 Task: Enable the audio filter "Simple stereo widening effect" for transcode stream output.
Action: Mouse moved to (112, 14)
Screenshot: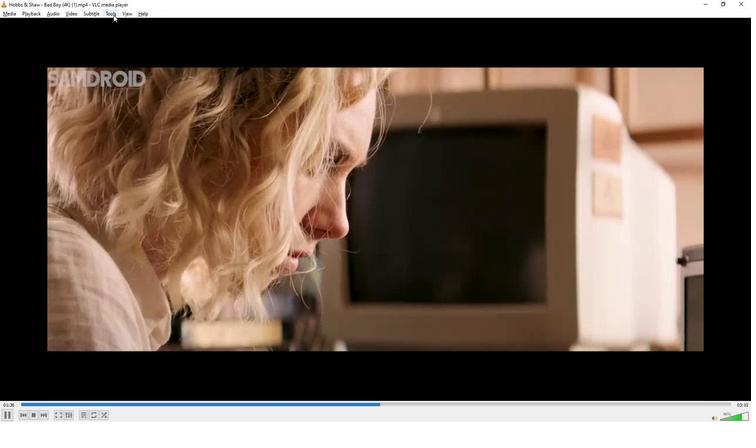 
Action: Mouse pressed left at (112, 14)
Screenshot: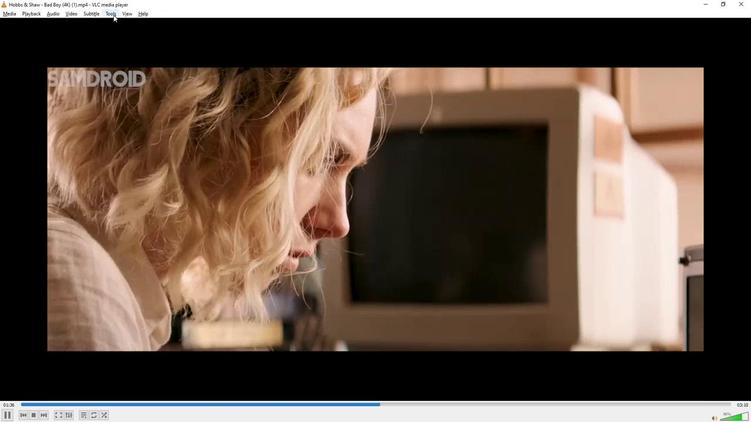 
Action: Mouse moved to (126, 107)
Screenshot: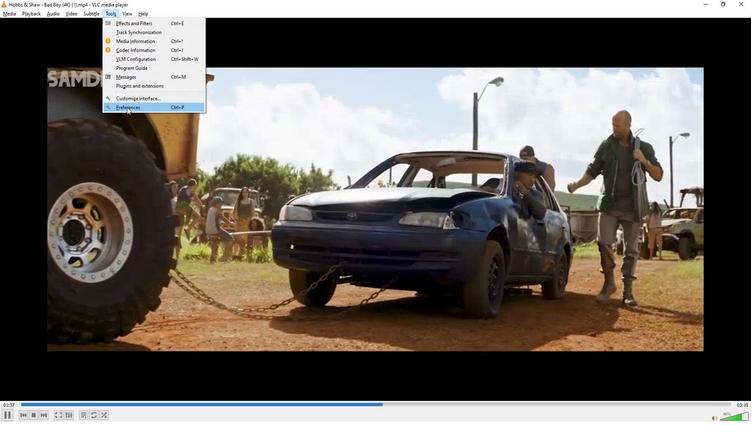 
Action: Mouse pressed left at (126, 107)
Screenshot: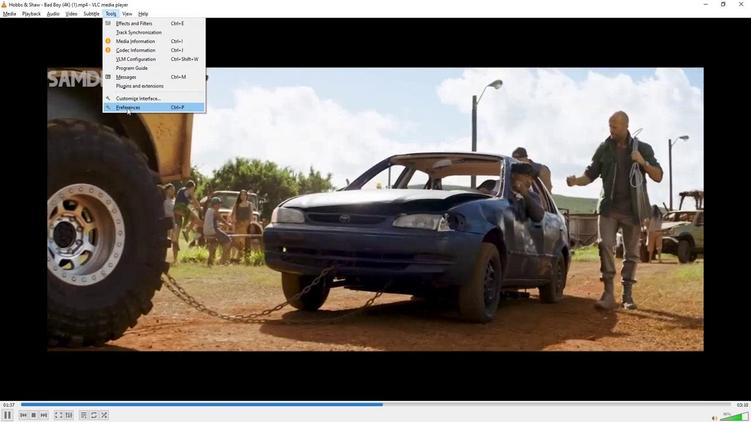 
Action: Mouse moved to (240, 204)
Screenshot: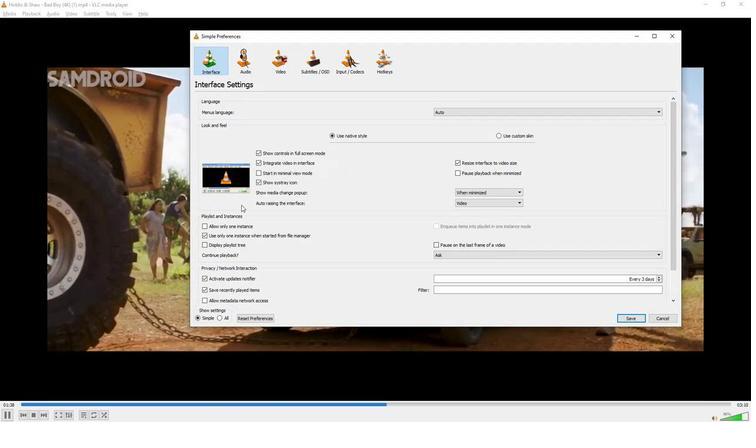 
Action: Mouse scrolled (240, 204) with delta (0, 0)
Screenshot: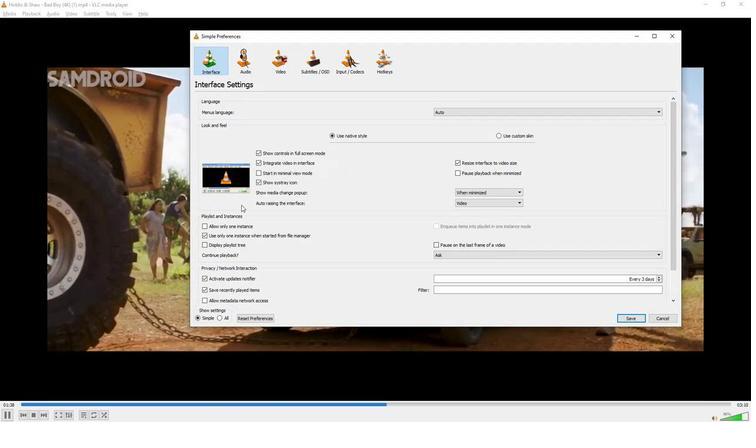 
Action: Mouse moved to (241, 210)
Screenshot: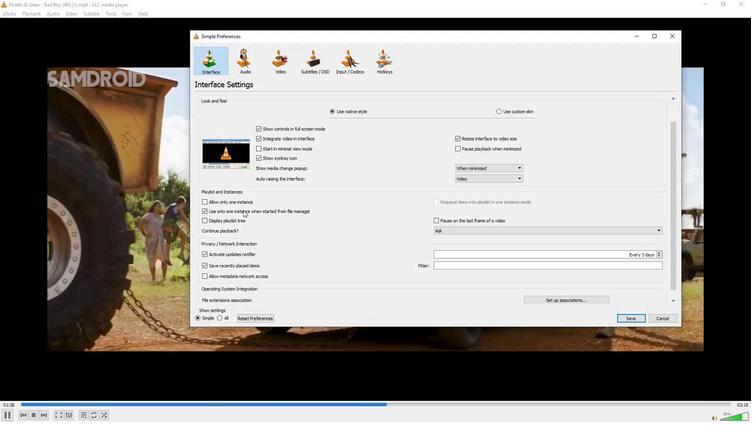 
Action: Mouse scrolled (241, 210) with delta (0, 0)
Screenshot: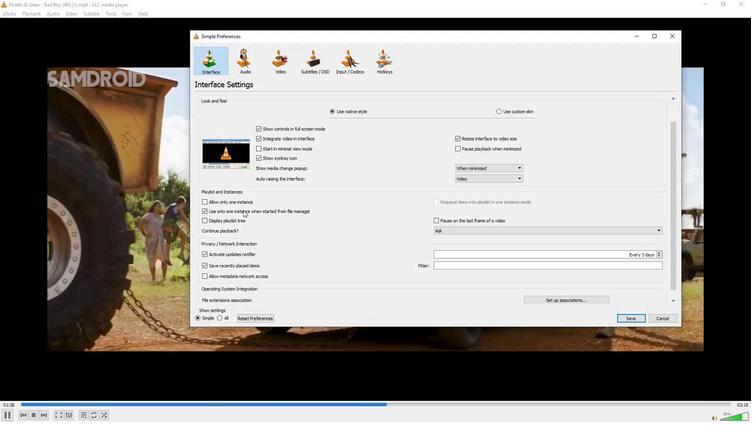 
Action: Mouse moved to (243, 216)
Screenshot: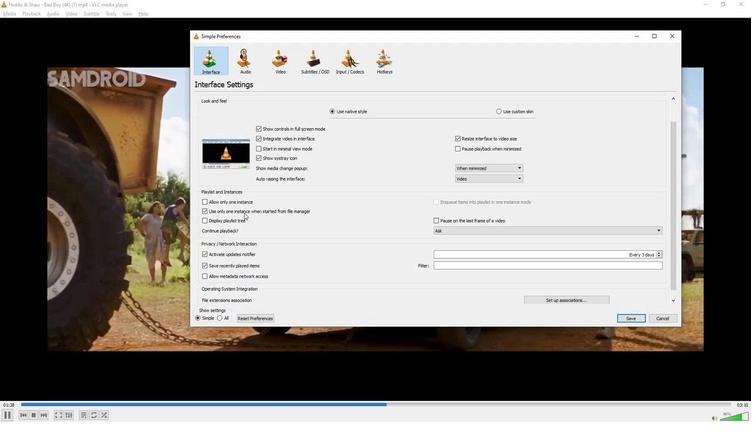 
Action: Mouse scrolled (243, 215) with delta (0, 0)
Screenshot: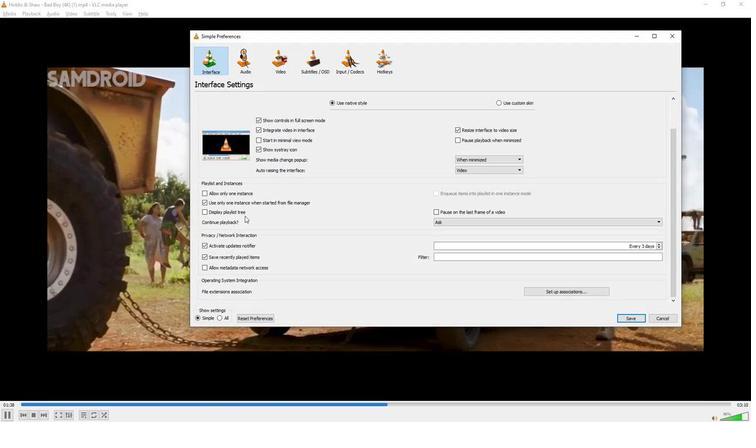 
Action: Mouse moved to (244, 219)
Screenshot: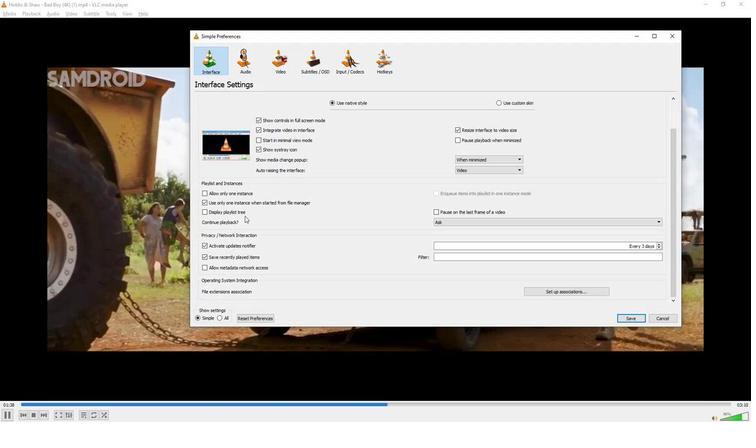 
Action: Mouse scrolled (244, 218) with delta (0, 0)
Screenshot: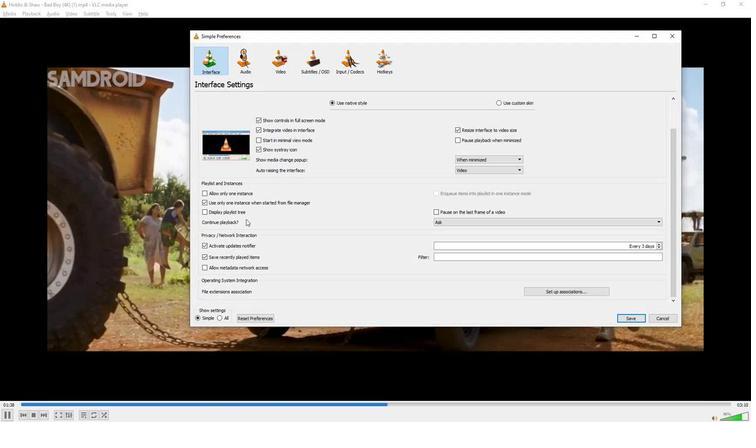 
Action: Mouse moved to (217, 318)
Screenshot: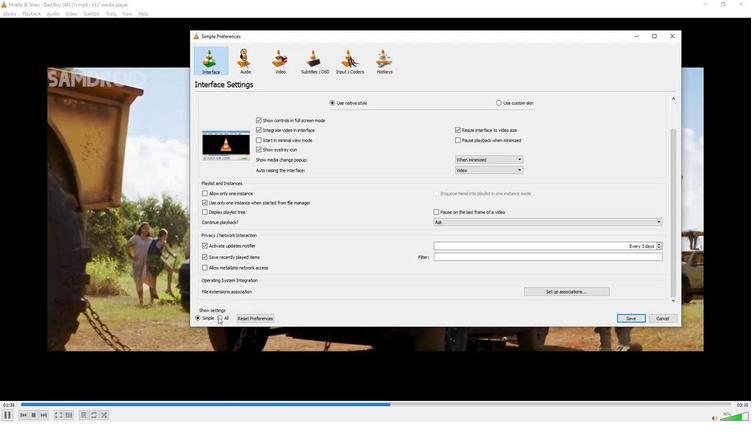 
Action: Mouse pressed left at (217, 318)
Screenshot: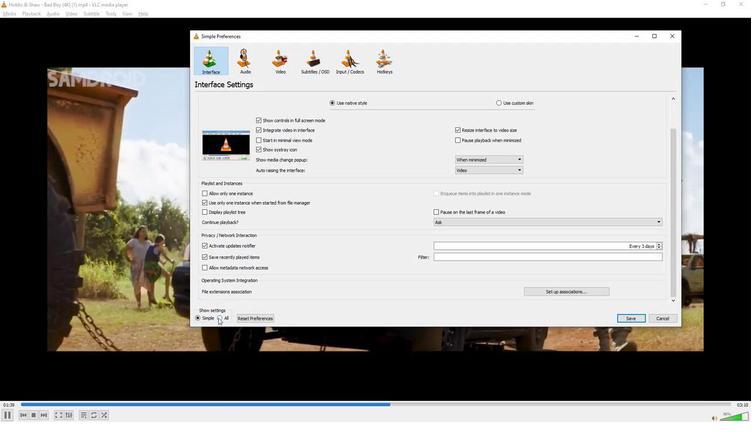 
Action: Mouse moved to (258, 230)
Screenshot: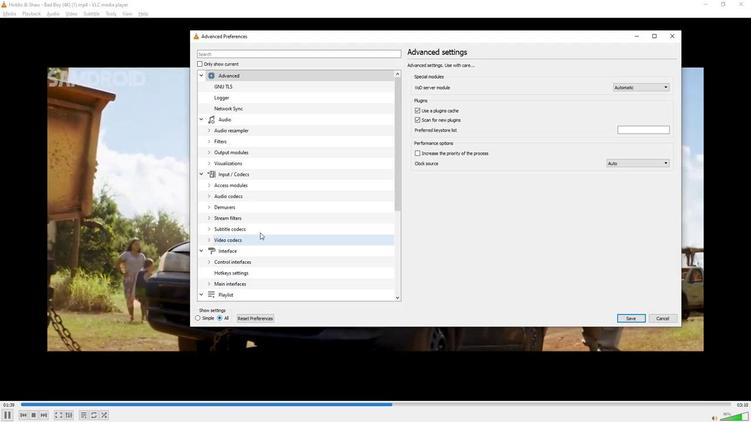 
Action: Mouse scrolled (258, 229) with delta (0, 0)
Screenshot: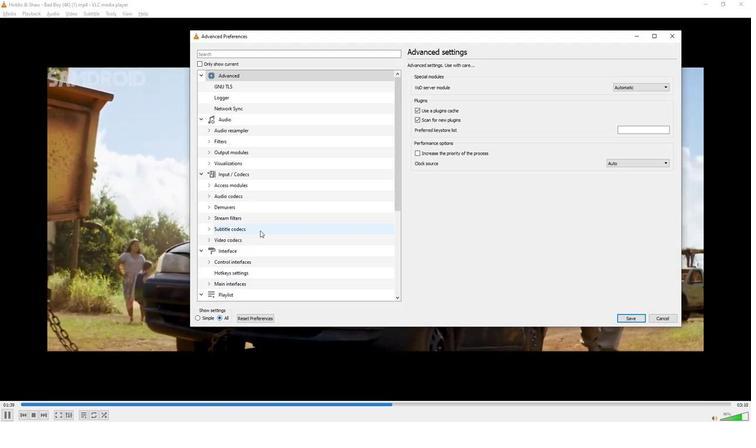 
Action: Mouse scrolled (258, 229) with delta (0, 0)
Screenshot: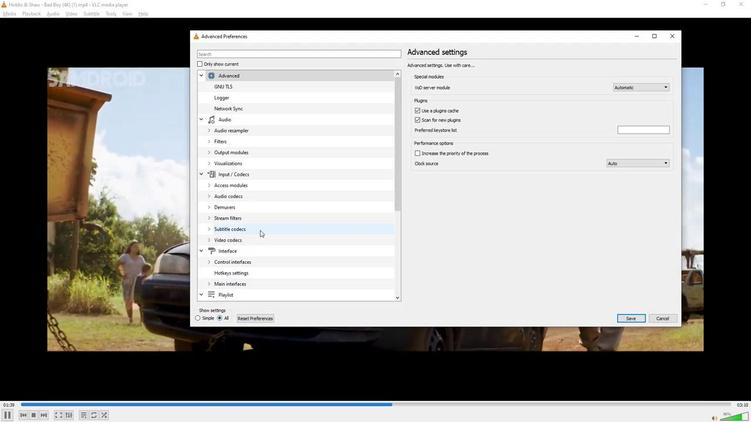 
Action: Mouse scrolled (258, 229) with delta (0, 0)
Screenshot: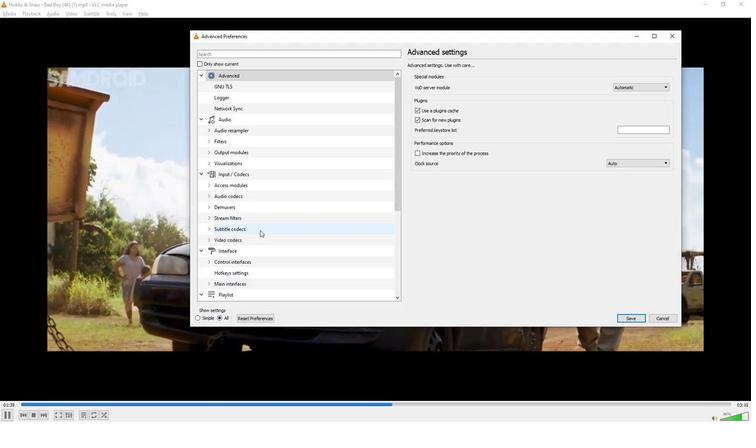 
Action: Mouse scrolled (258, 229) with delta (0, 0)
Screenshot: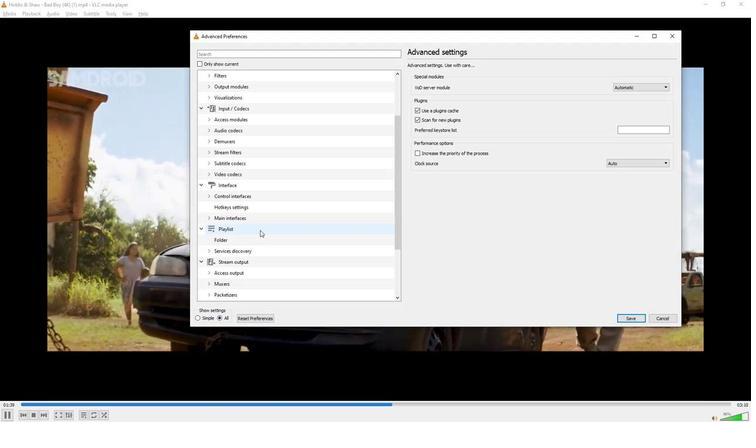 
Action: Mouse scrolled (258, 229) with delta (0, 0)
Screenshot: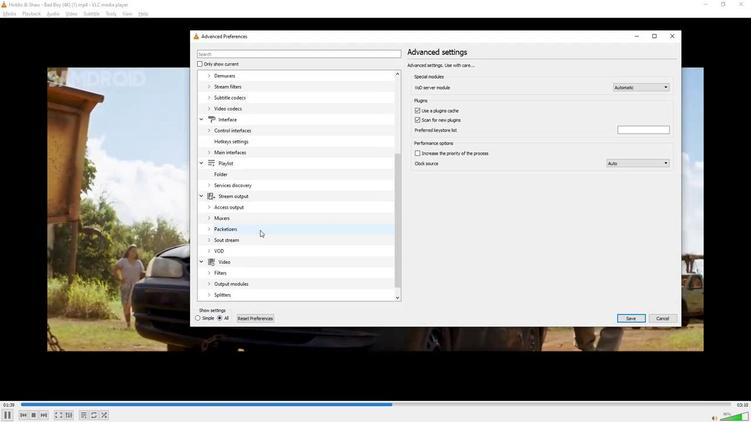 
Action: Mouse scrolled (258, 229) with delta (0, 0)
Screenshot: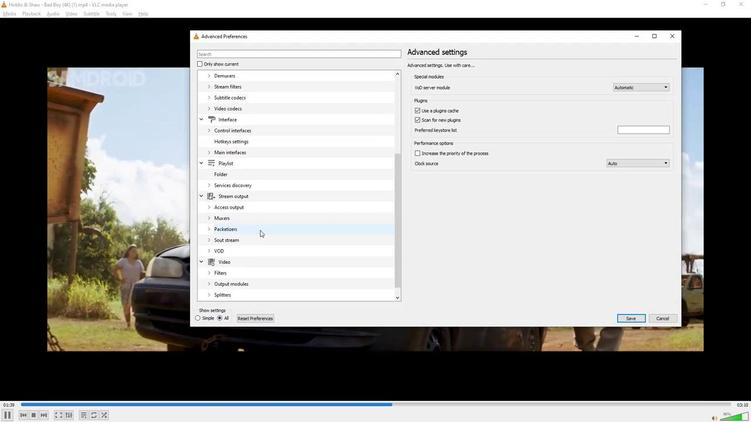 
Action: Mouse scrolled (258, 229) with delta (0, 0)
Screenshot: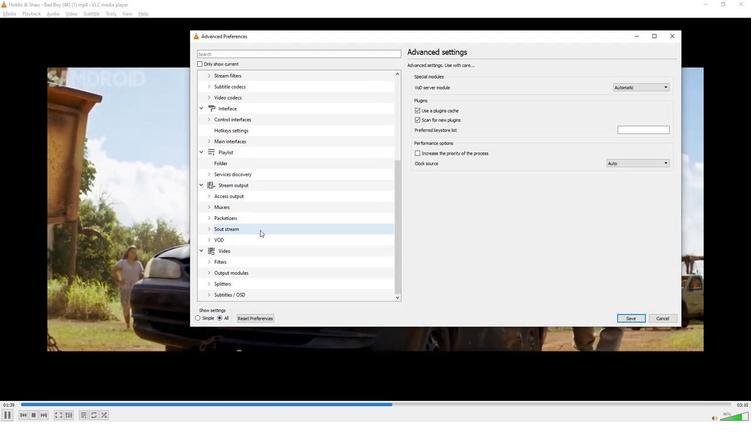 
Action: Mouse moved to (208, 227)
Screenshot: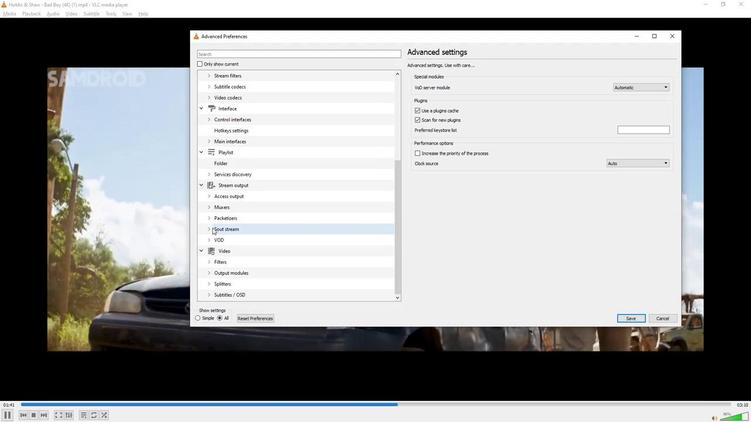 
Action: Mouse pressed left at (208, 227)
Screenshot: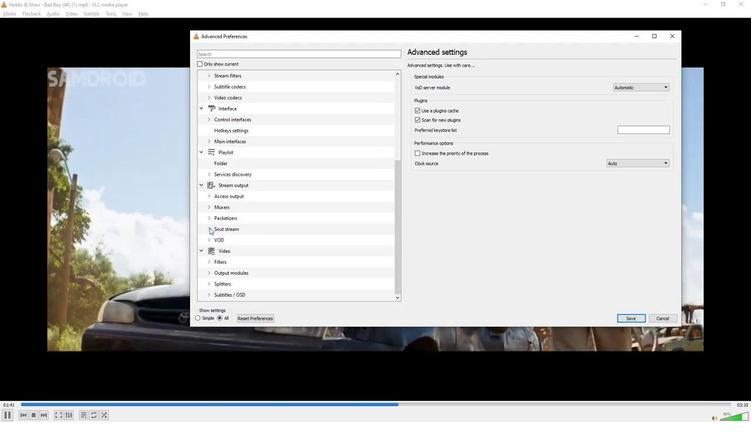 
Action: Mouse moved to (253, 240)
Screenshot: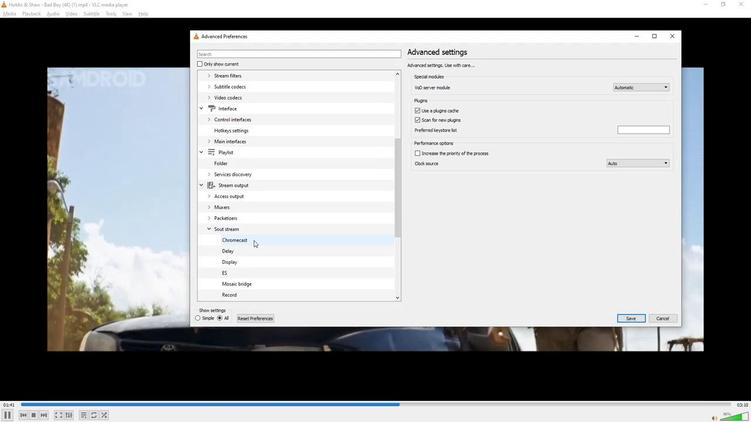 
Action: Mouse scrolled (253, 240) with delta (0, 0)
Screenshot: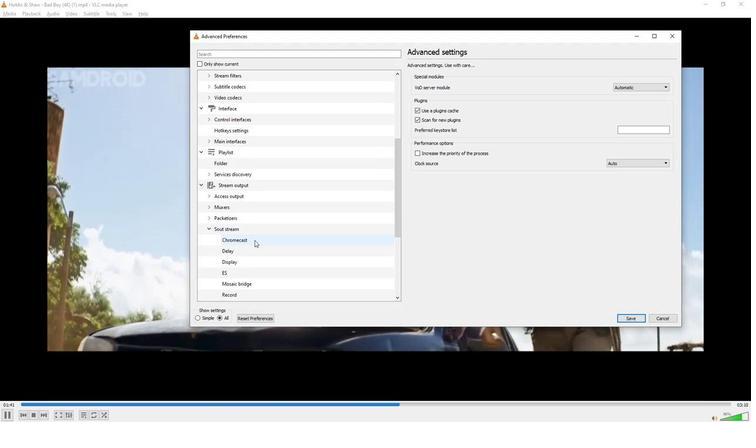 
Action: Mouse scrolled (253, 240) with delta (0, 0)
Screenshot: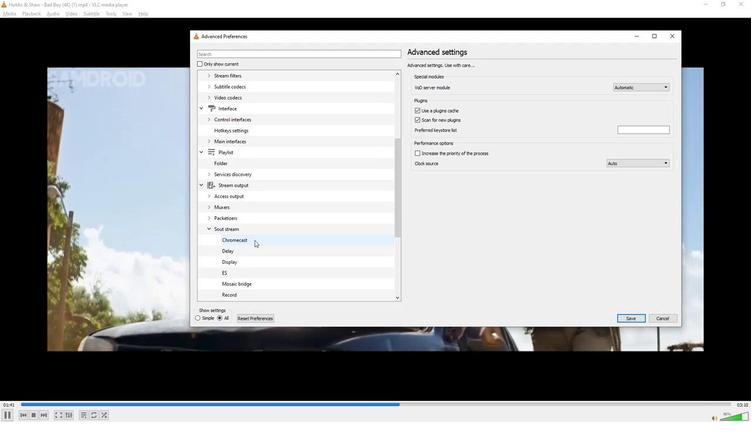 
Action: Mouse scrolled (253, 240) with delta (0, 0)
Screenshot: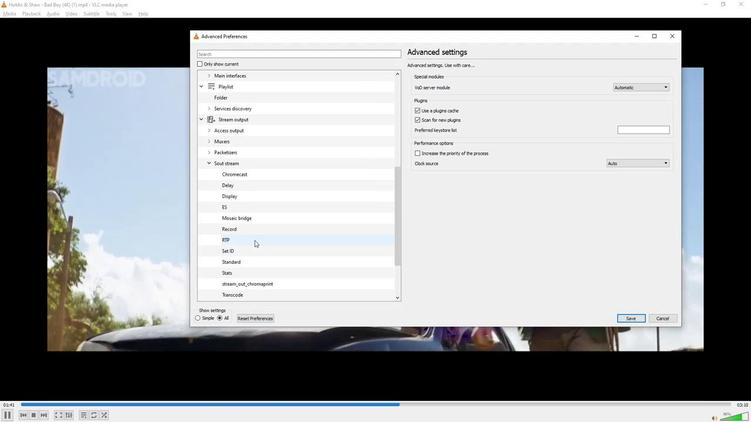
Action: Mouse scrolled (253, 240) with delta (0, 0)
Screenshot: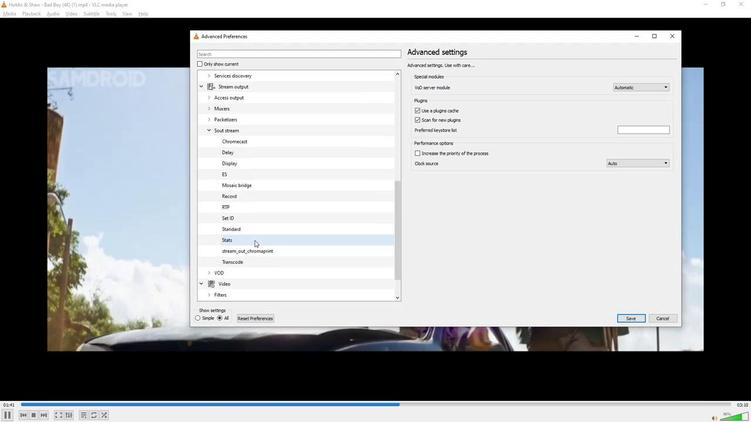 
Action: Mouse moved to (239, 226)
Screenshot: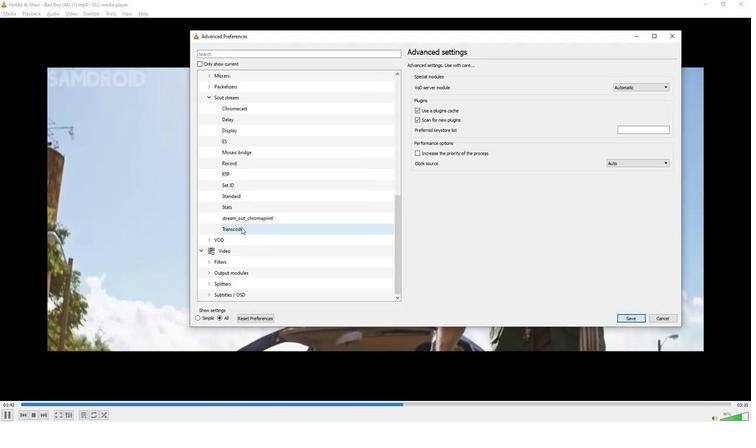 
Action: Mouse pressed left at (239, 226)
Screenshot: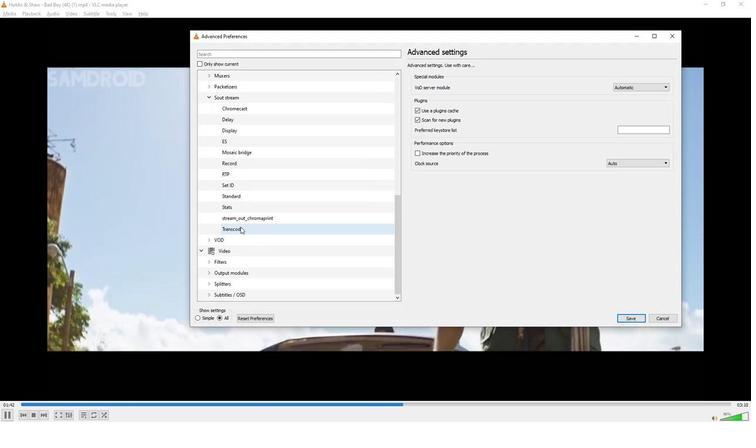 
Action: Mouse moved to (608, 234)
Screenshot: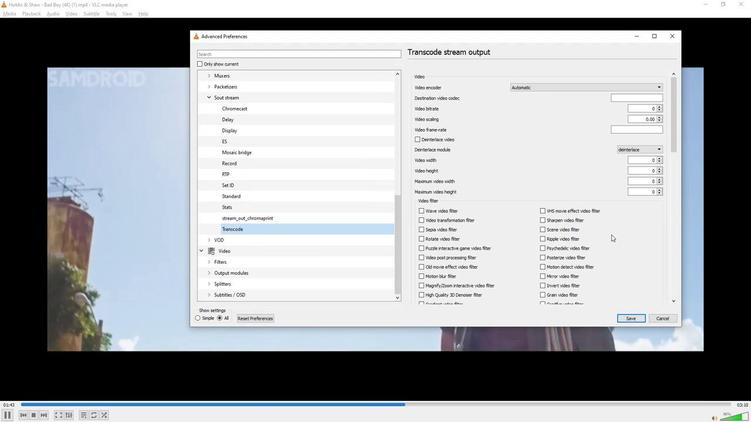 
Action: Mouse scrolled (608, 234) with delta (0, 0)
Screenshot: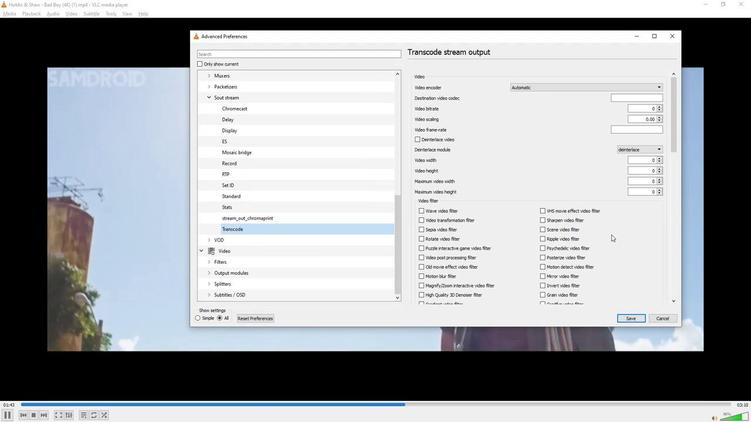 
Action: Mouse moved to (607, 234)
Screenshot: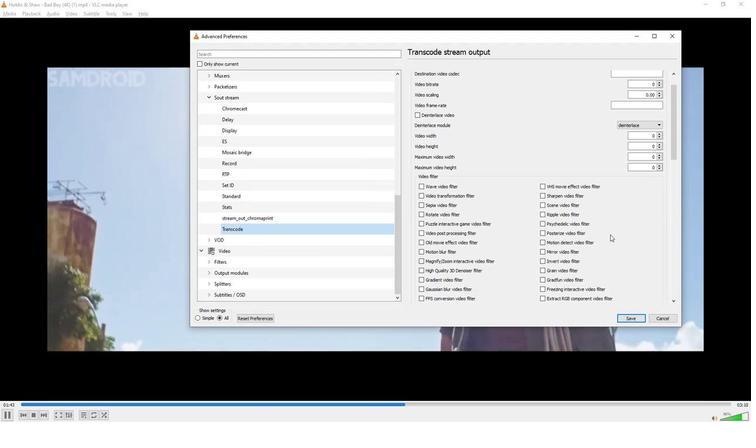 
Action: Mouse scrolled (607, 234) with delta (0, 0)
Screenshot: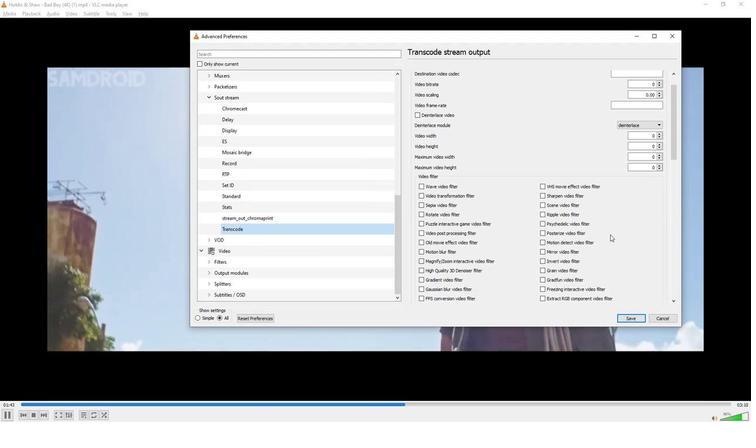 
Action: Mouse moved to (606, 234)
Screenshot: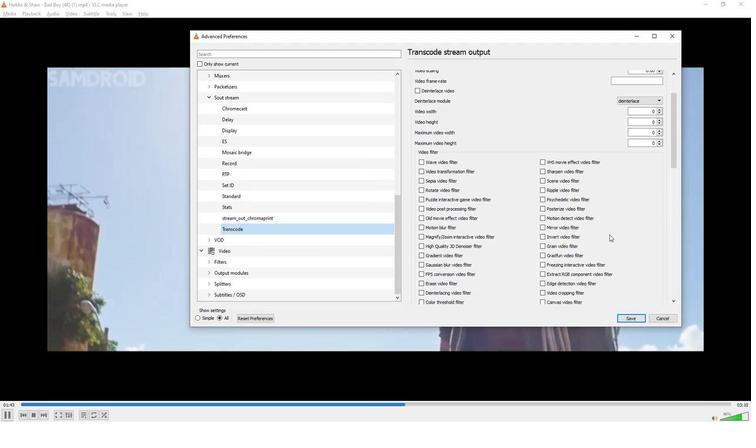 
Action: Mouse scrolled (606, 234) with delta (0, 0)
Screenshot: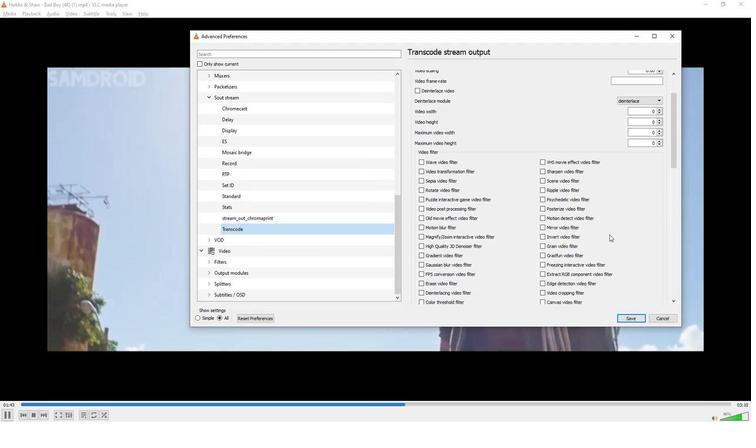 
Action: Mouse moved to (606, 234)
Screenshot: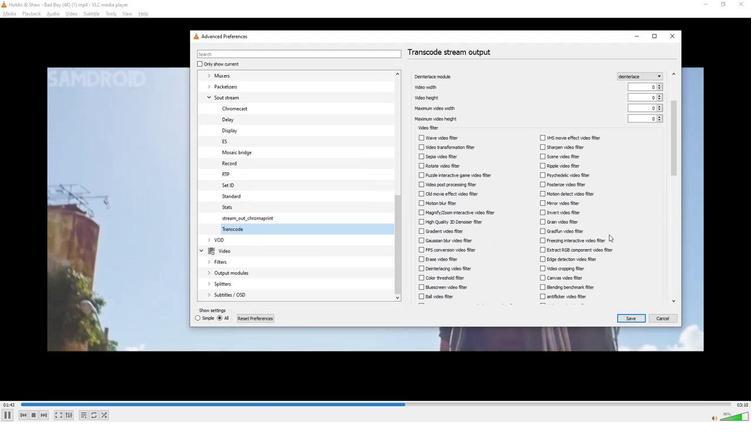 
Action: Mouse scrolled (606, 234) with delta (0, 0)
Screenshot: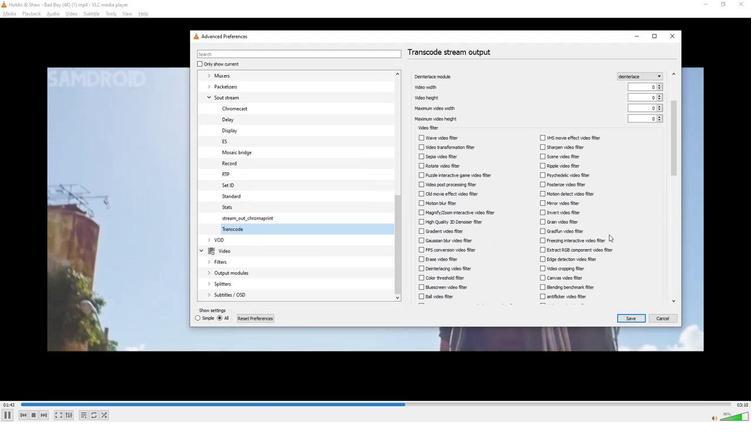
Action: Mouse scrolled (606, 234) with delta (0, 0)
Screenshot: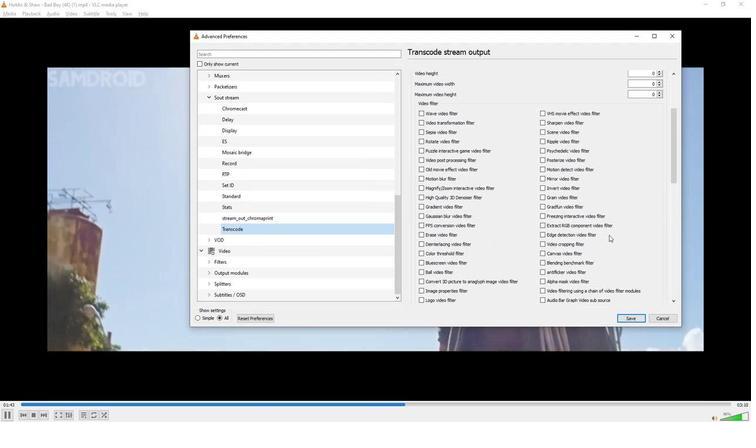 
Action: Mouse scrolled (606, 234) with delta (0, 0)
Screenshot: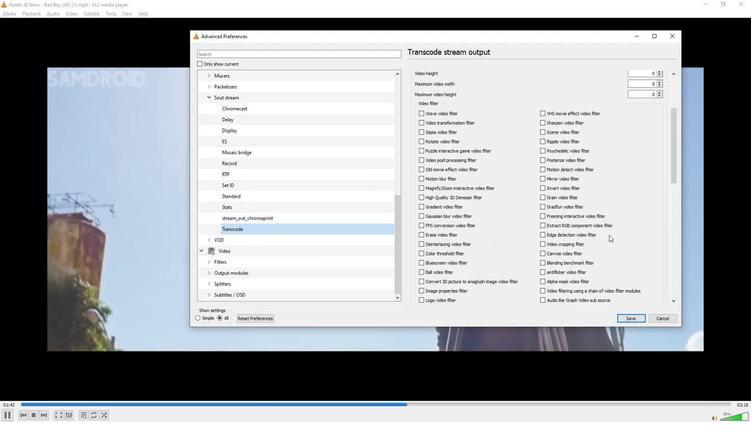 
Action: Mouse scrolled (606, 234) with delta (0, 0)
Screenshot: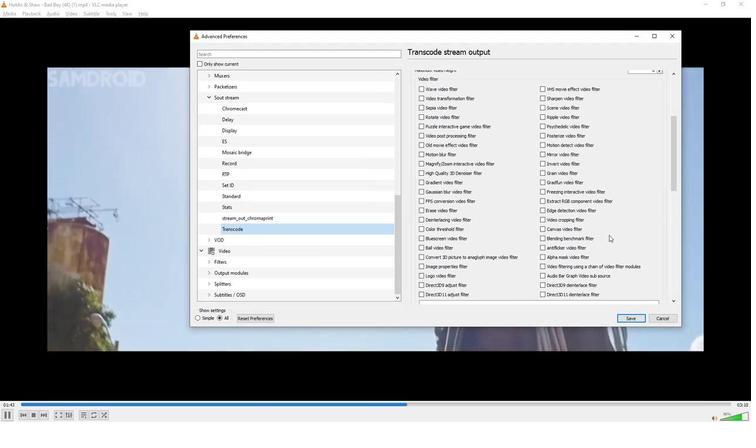 
Action: Mouse scrolled (606, 234) with delta (0, 0)
Screenshot: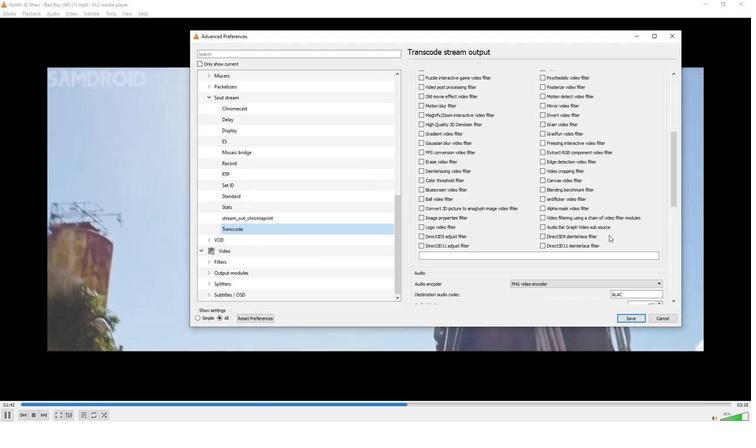 
Action: Mouse moved to (505, 194)
Screenshot: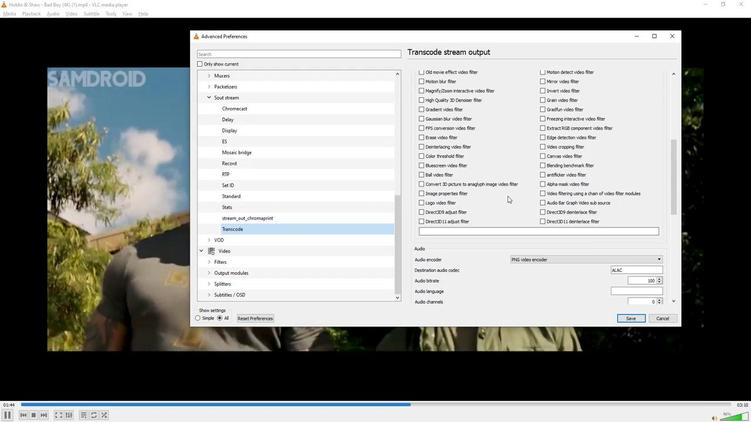 
Action: Mouse scrolled (505, 194) with delta (0, 0)
Screenshot: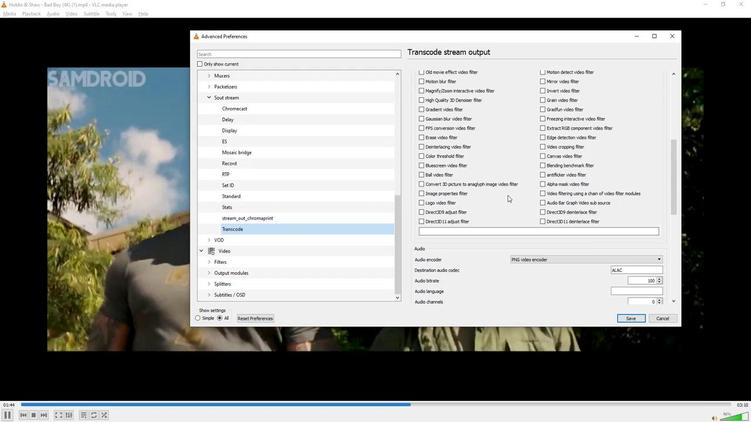 
Action: Mouse scrolled (505, 194) with delta (0, 0)
Screenshot: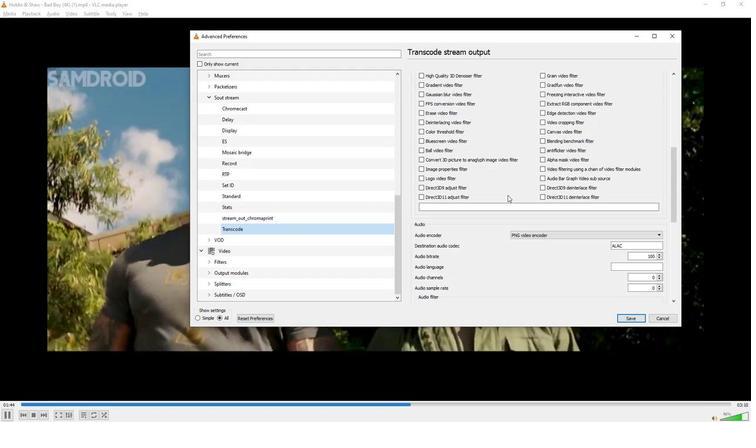
Action: Mouse scrolled (505, 194) with delta (0, 0)
Screenshot: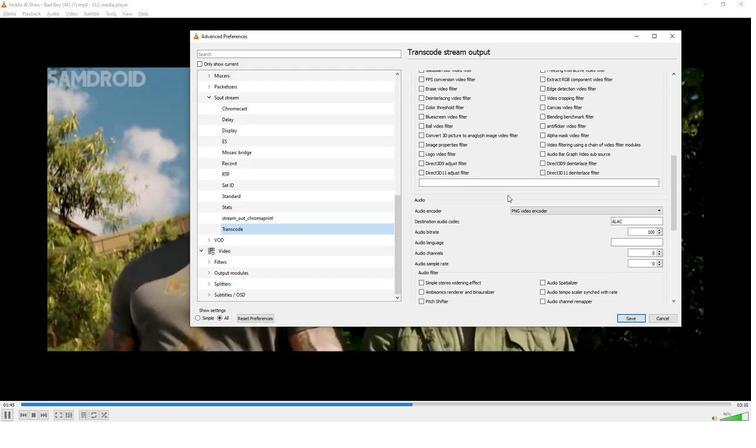 
Action: Mouse scrolled (505, 194) with delta (0, 0)
Screenshot: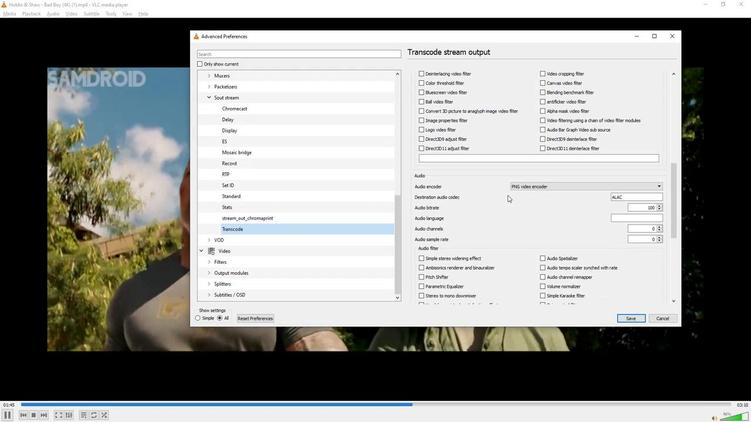 
Action: Mouse scrolled (505, 194) with delta (0, 0)
Screenshot: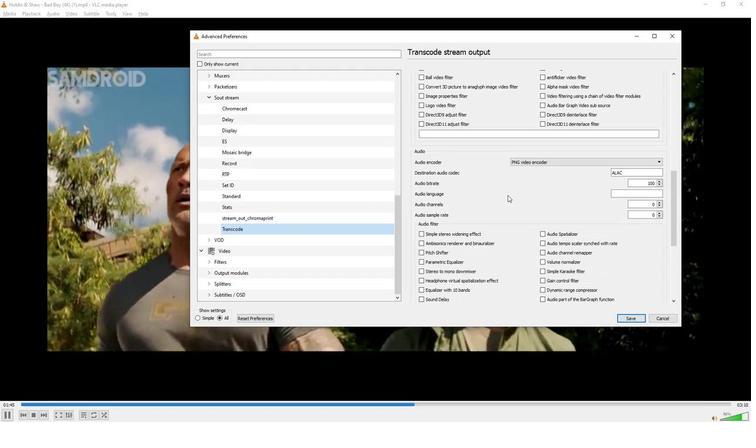 
Action: Mouse scrolled (505, 194) with delta (0, 0)
Screenshot: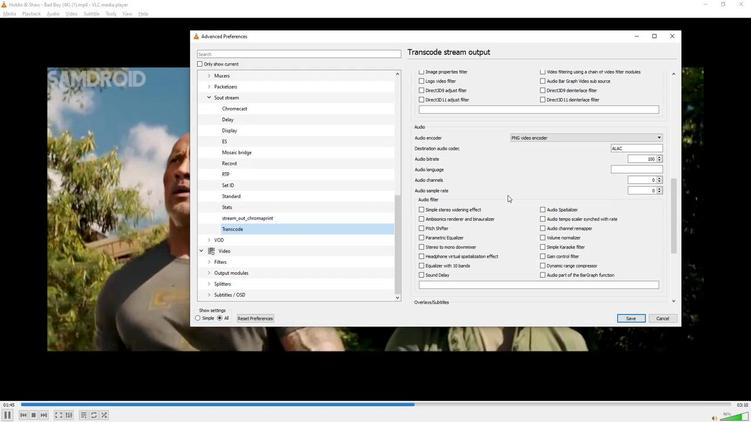 
Action: Mouse moved to (419, 183)
Screenshot: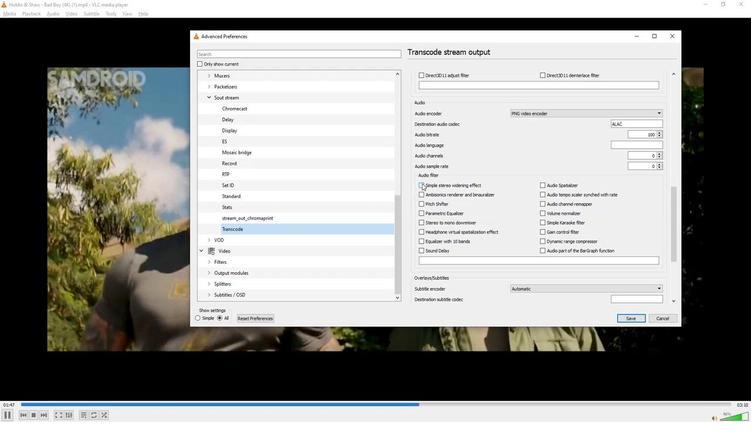 
Action: Mouse pressed left at (419, 183)
Screenshot: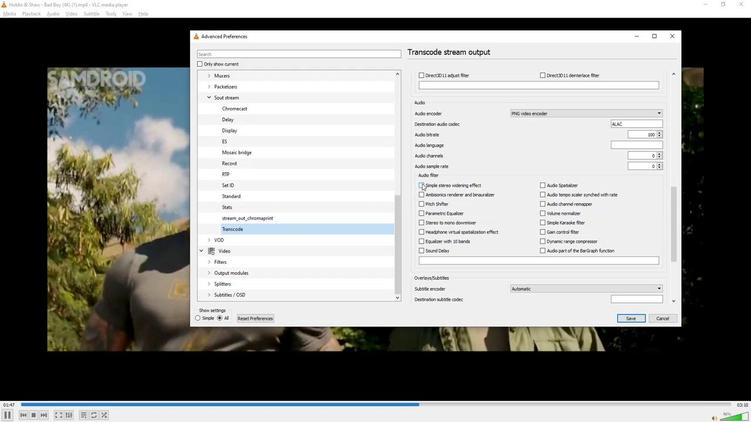
Action: Mouse moved to (440, 178)
Screenshot: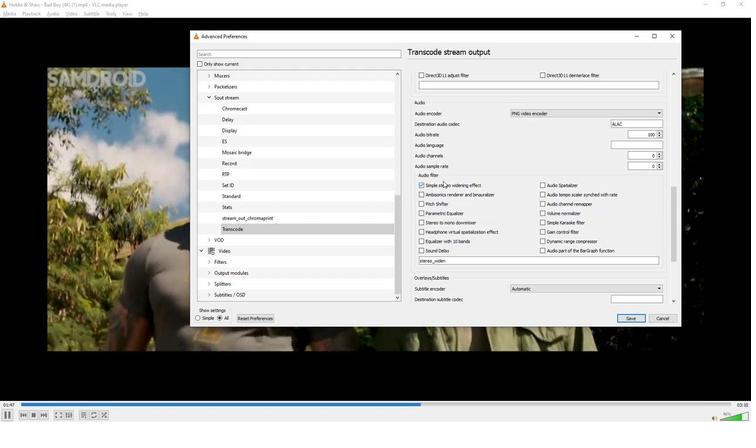 
